 Task: Add Fresh Baked Cherry Pie No Sugar Added to the cart.
Action: Mouse moved to (22, 75)
Screenshot: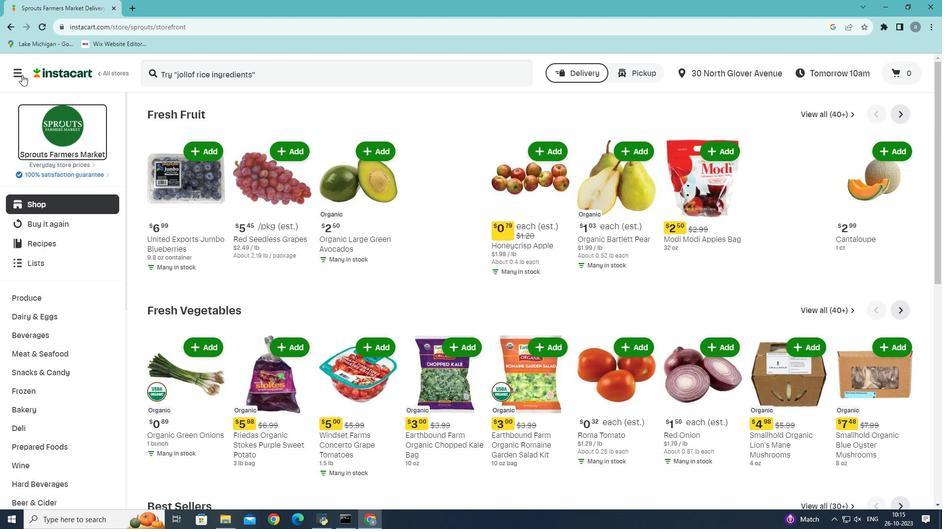 
Action: Mouse pressed left at (22, 75)
Screenshot: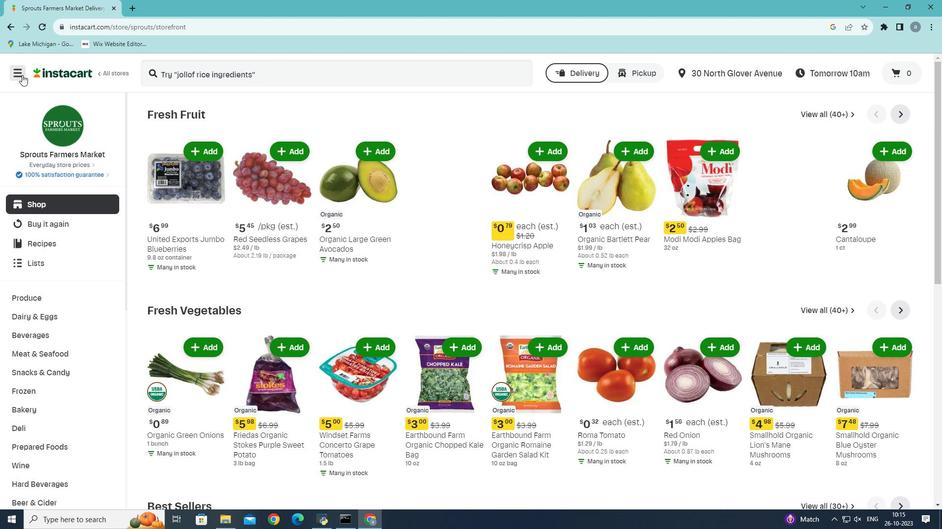
Action: Mouse moved to (45, 288)
Screenshot: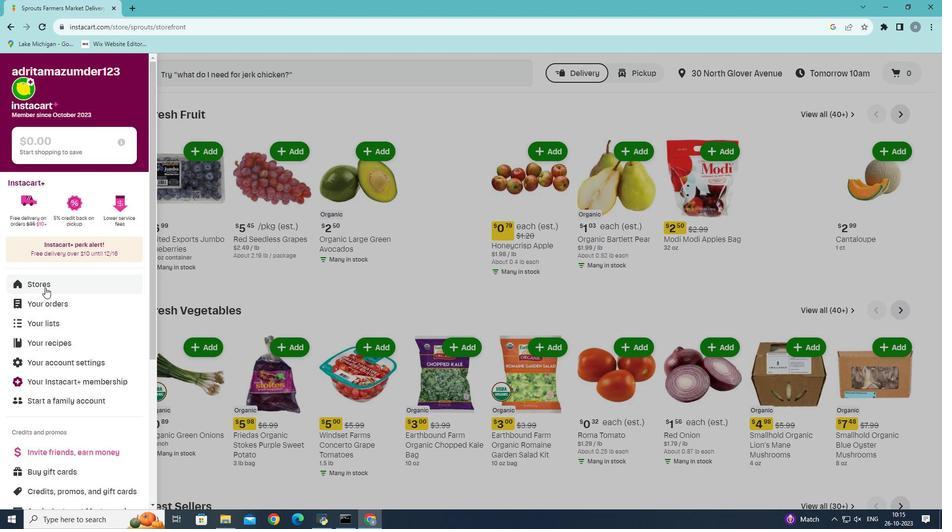 
Action: Mouse pressed left at (45, 288)
Screenshot: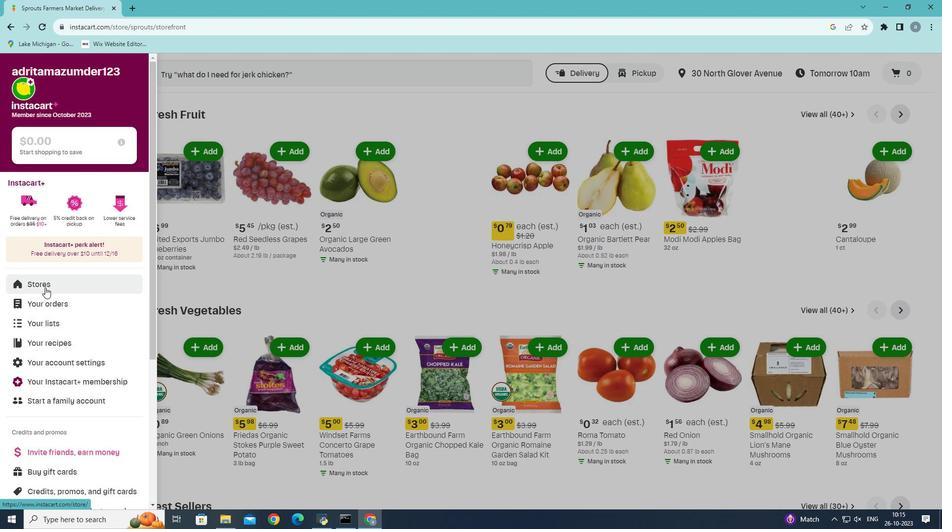 
Action: Mouse moved to (225, 112)
Screenshot: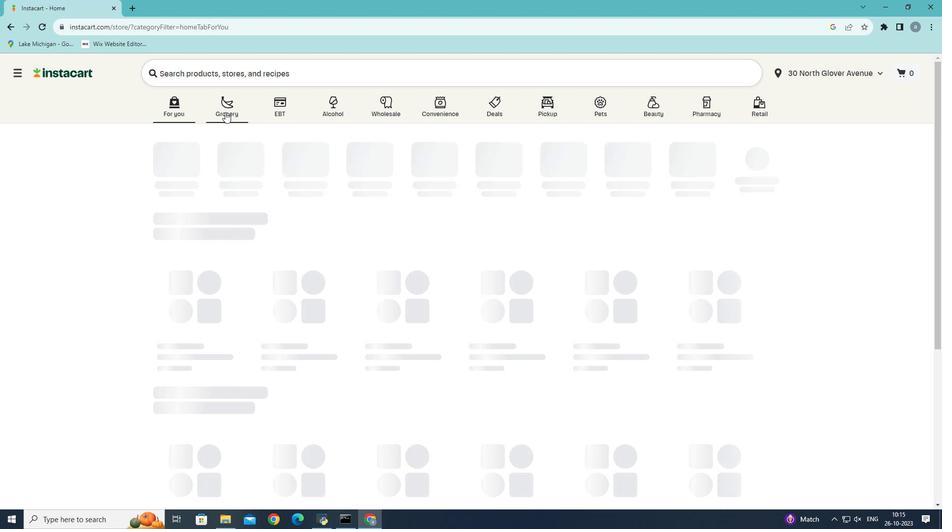 
Action: Mouse pressed left at (225, 112)
Screenshot: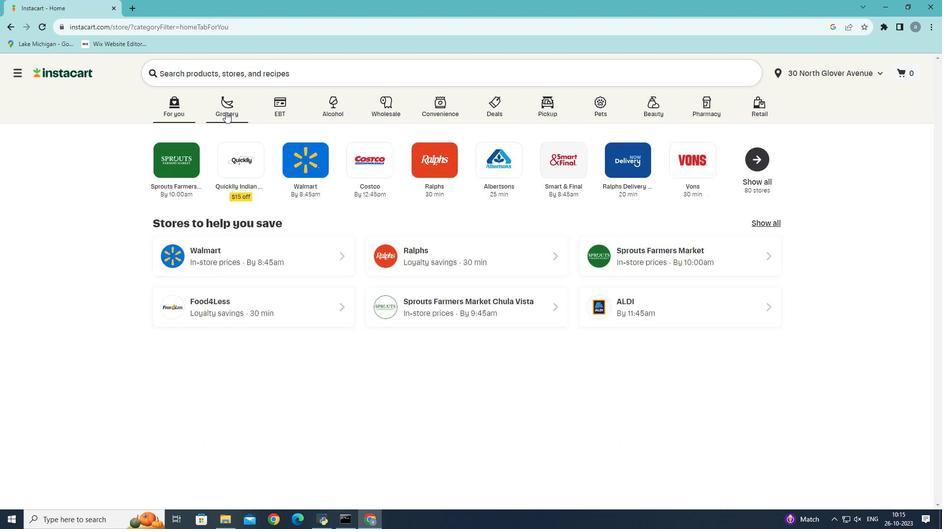 
Action: Mouse moved to (227, 288)
Screenshot: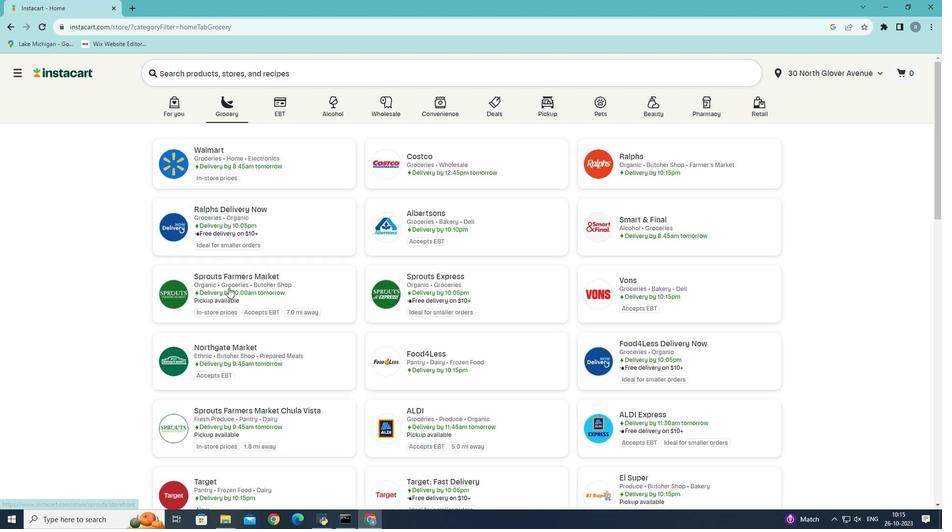 
Action: Mouse pressed left at (227, 288)
Screenshot: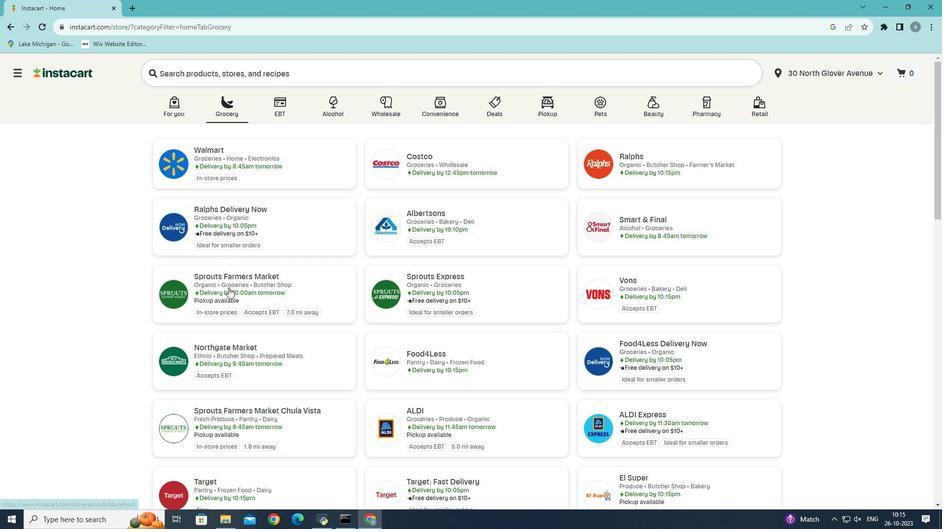
Action: Mouse moved to (33, 412)
Screenshot: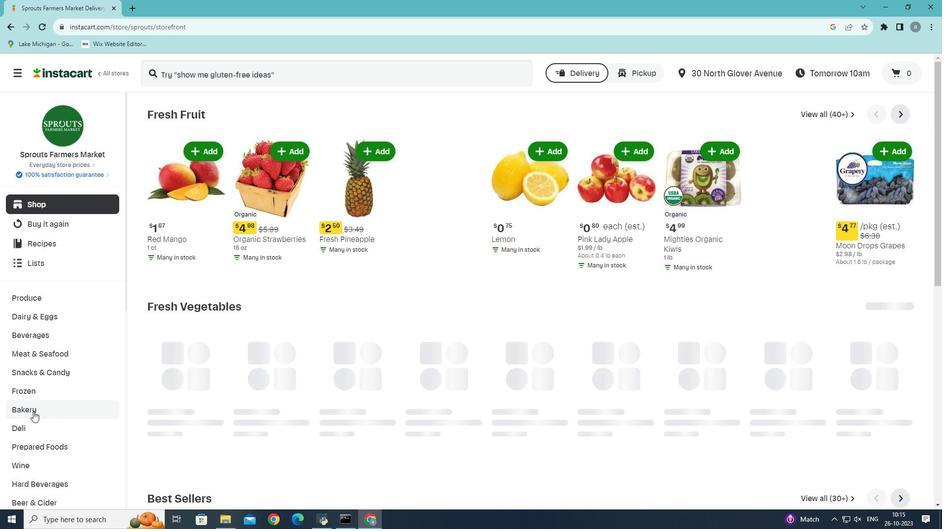 
Action: Mouse pressed left at (33, 412)
Screenshot: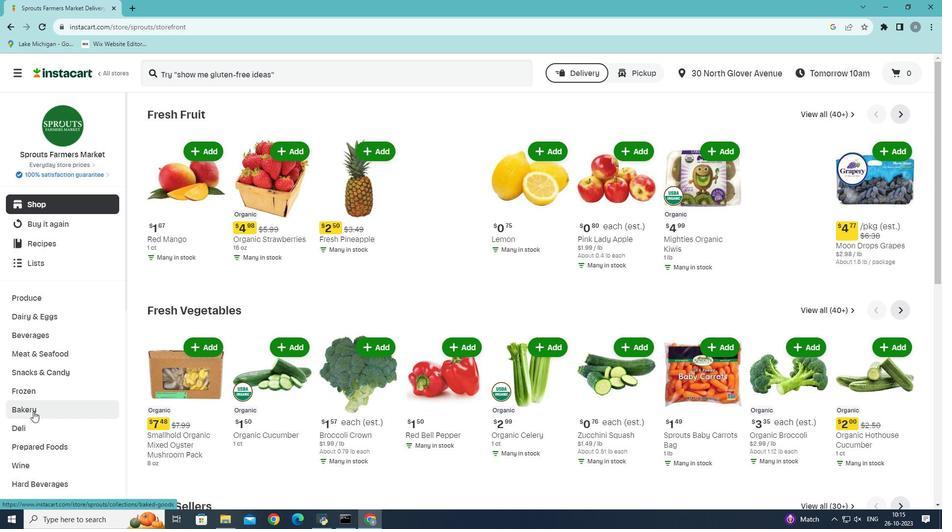 
Action: Mouse moved to (505, 134)
Screenshot: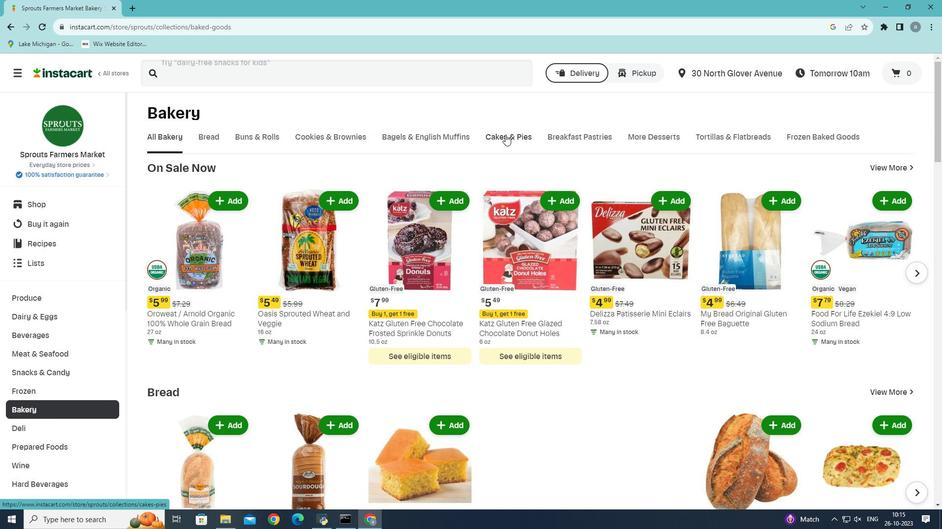 
Action: Mouse pressed left at (505, 134)
Screenshot: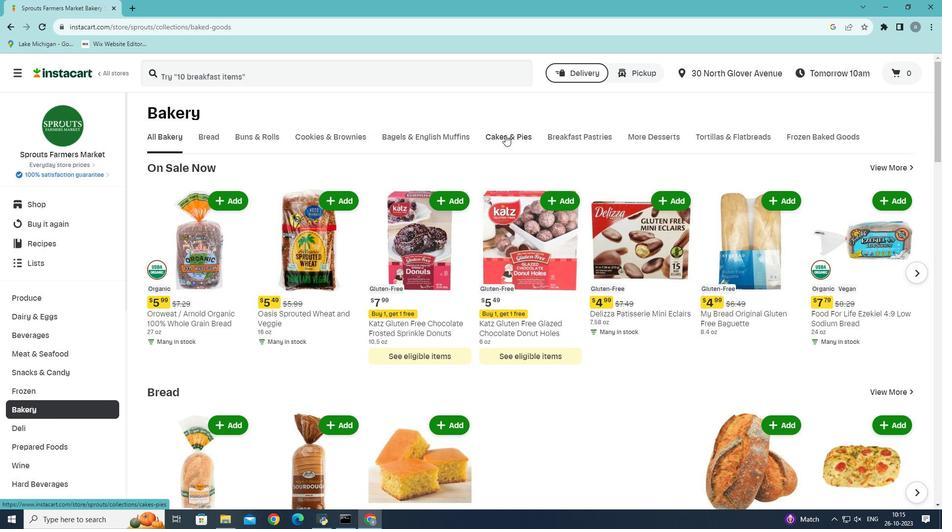 
Action: Mouse moved to (278, 178)
Screenshot: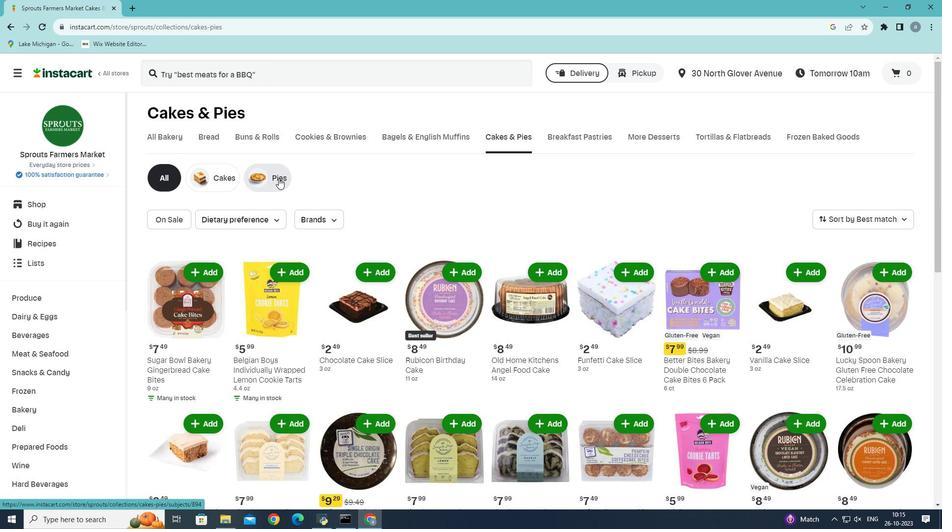 
Action: Mouse pressed left at (278, 178)
Screenshot: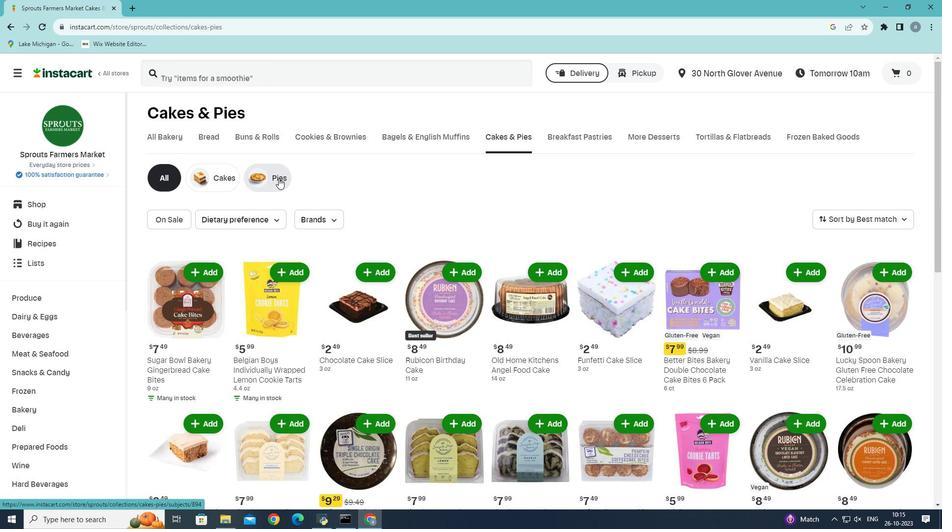 
Action: Mouse moved to (644, 387)
Screenshot: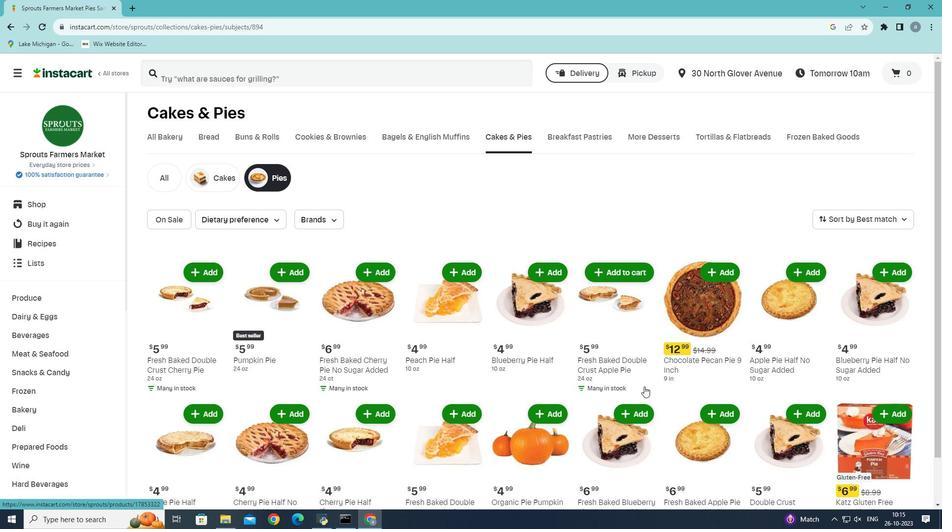 
Action: Mouse scrolled (644, 386) with delta (0, 0)
Screenshot: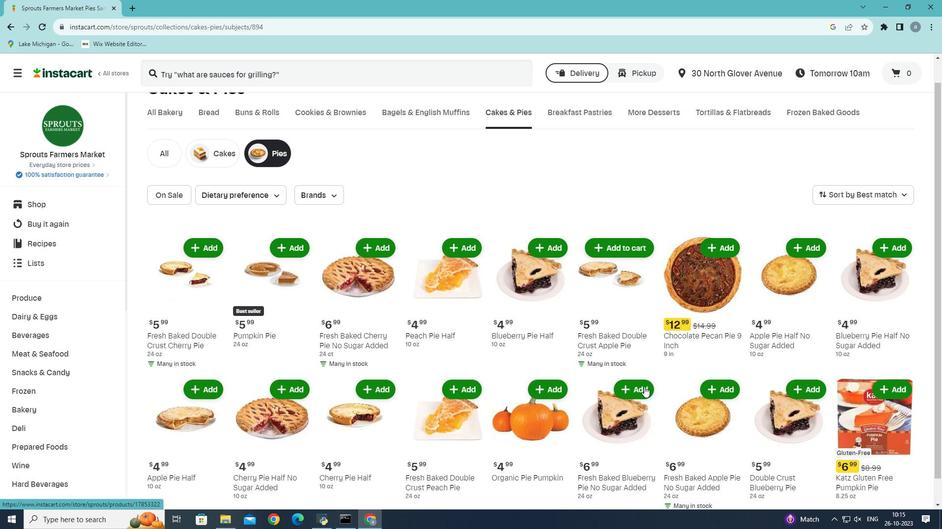 
Action: Mouse scrolled (644, 386) with delta (0, 0)
Screenshot: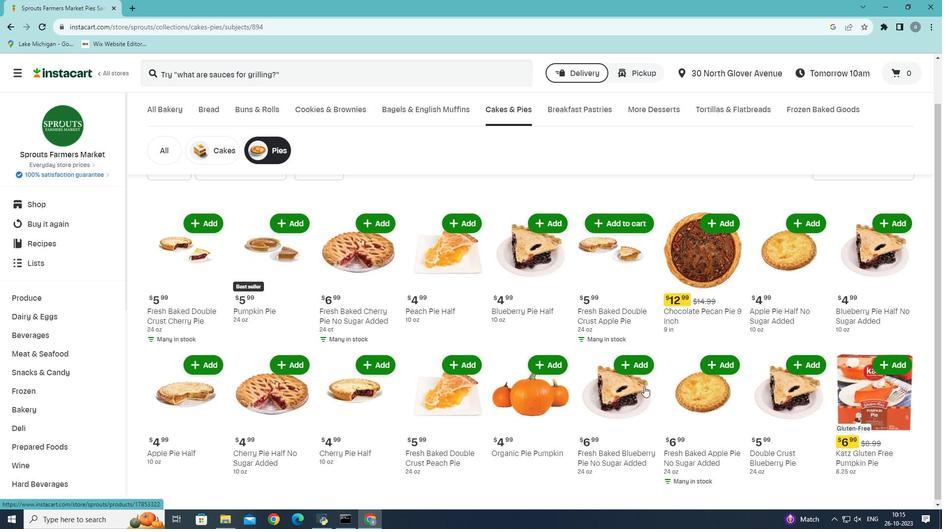 
Action: Mouse moved to (283, 366)
Screenshot: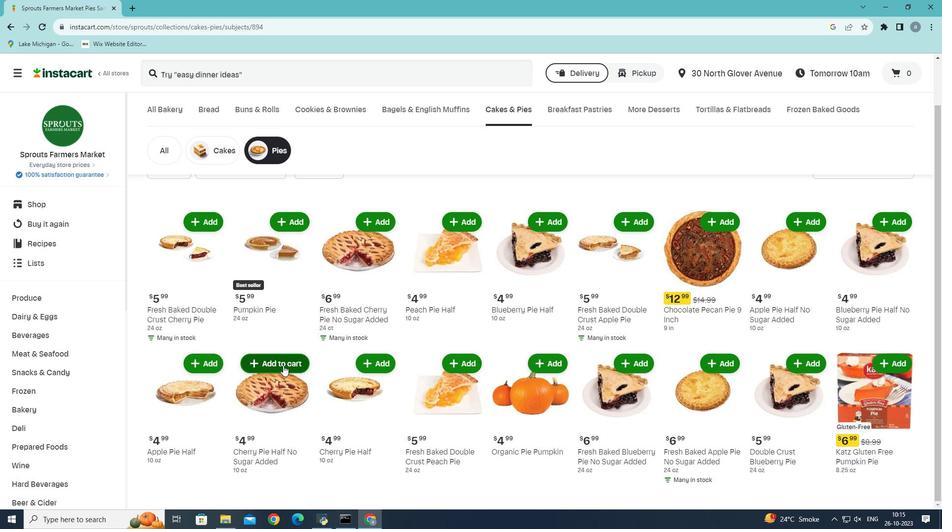 
Action: Mouse pressed left at (283, 366)
Screenshot: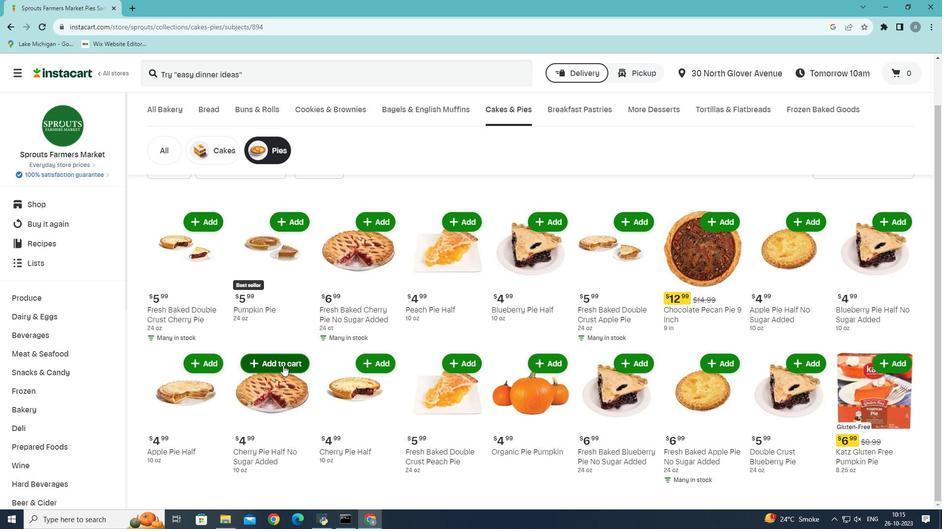 
